 Task: Create a due date automation trigger when advanced on, on the monday after a card is due add checklist with an incomplete checklists at 11:00 AM.
Action: Mouse moved to (1131, 93)
Screenshot: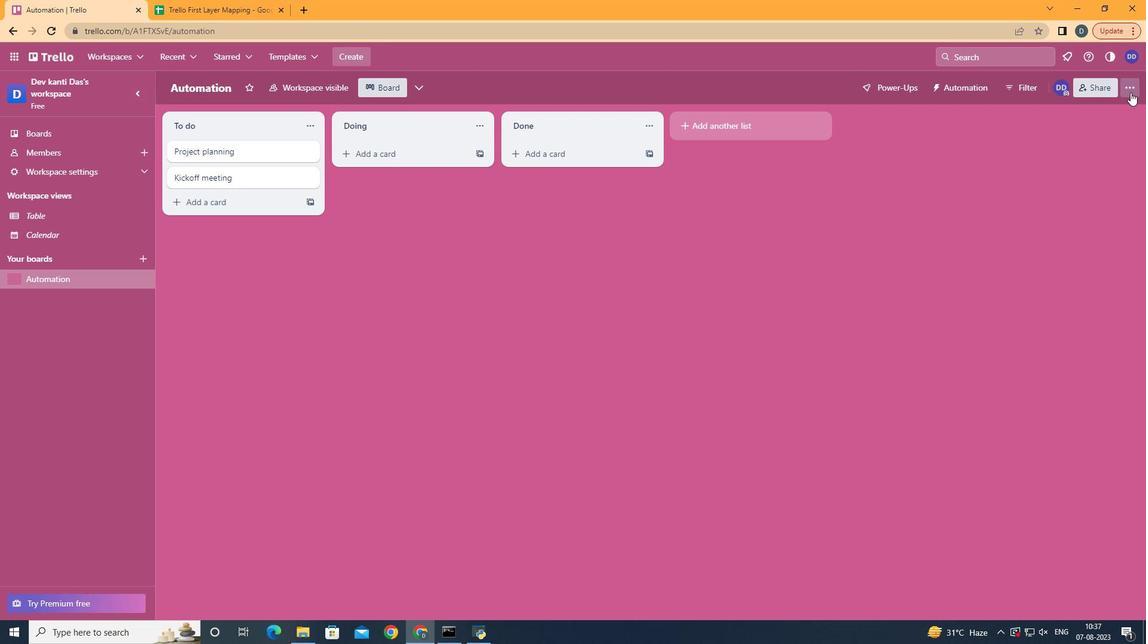 
Action: Mouse pressed left at (1131, 93)
Screenshot: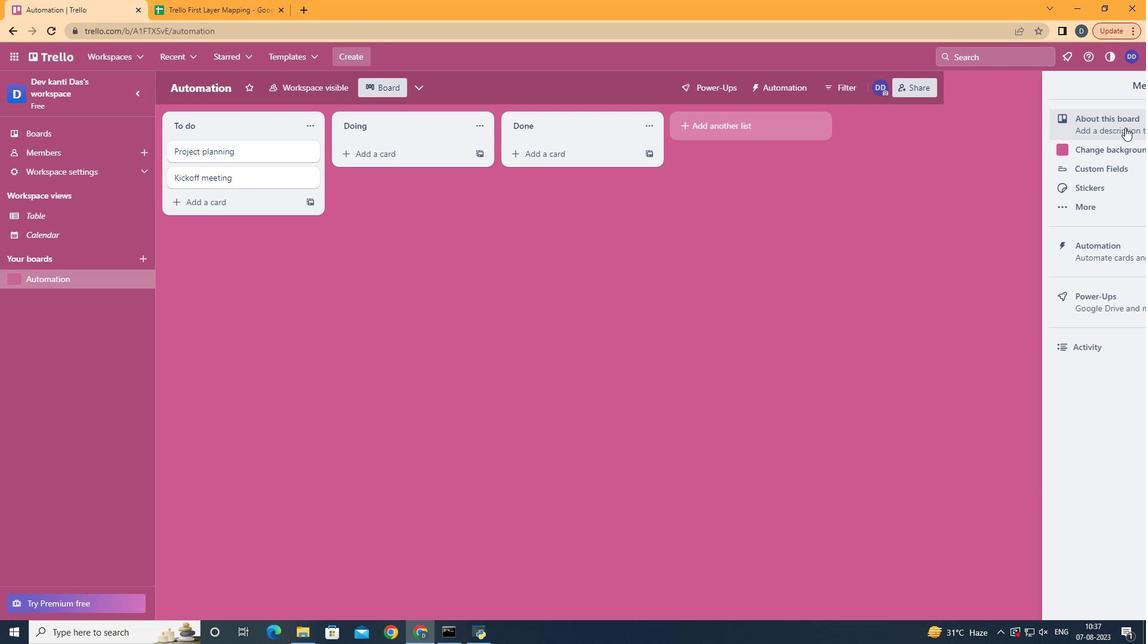 
Action: Mouse moved to (1061, 251)
Screenshot: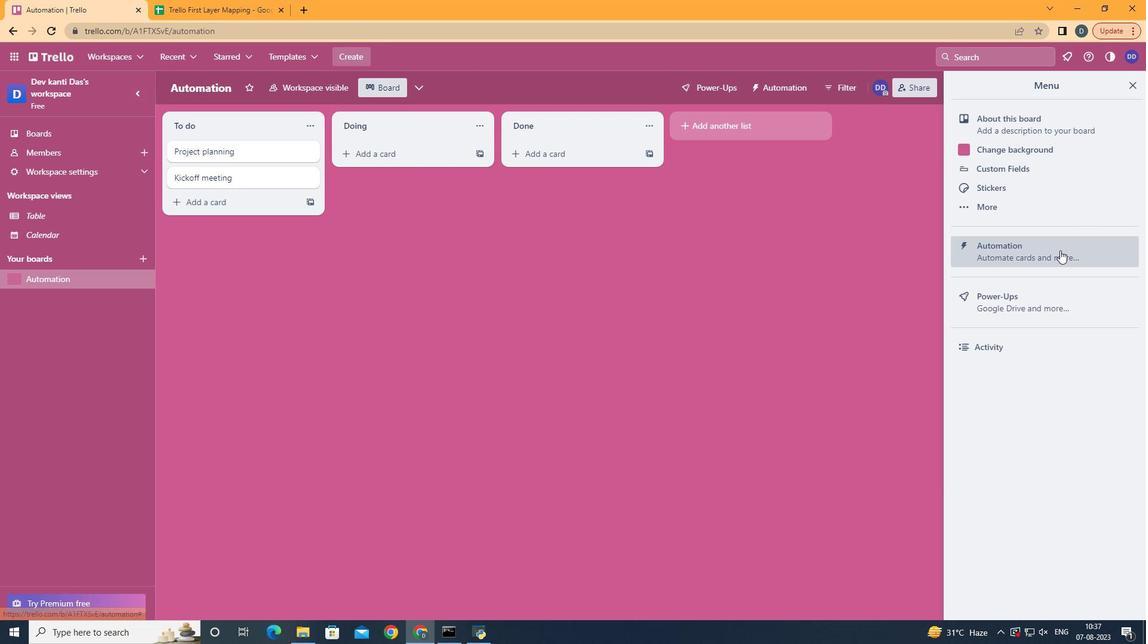
Action: Mouse pressed left at (1061, 251)
Screenshot: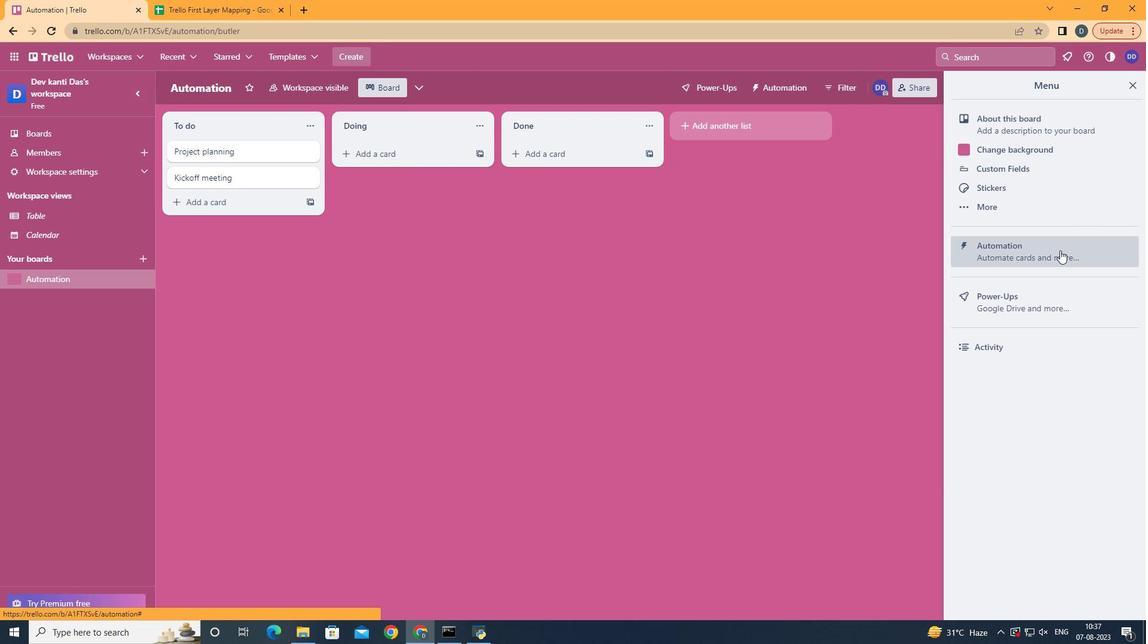 
Action: Mouse moved to (219, 245)
Screenshot: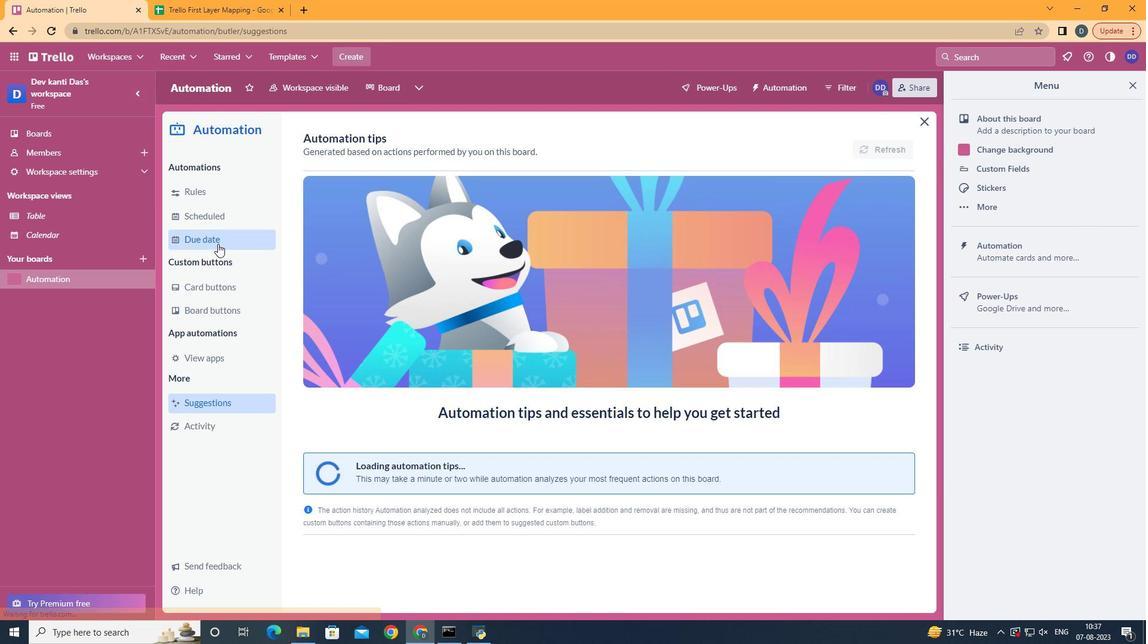 
Action: Mouse pressed left at (219, 245)
Screenshot: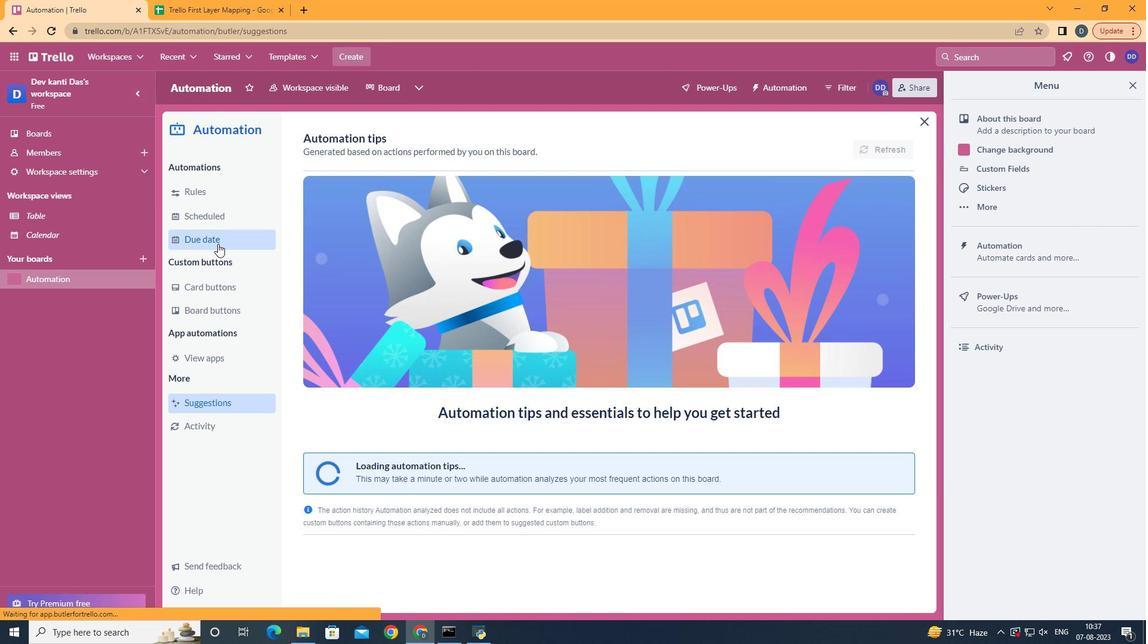 
Action: Mouse moved to (834, 146)
Screenshot: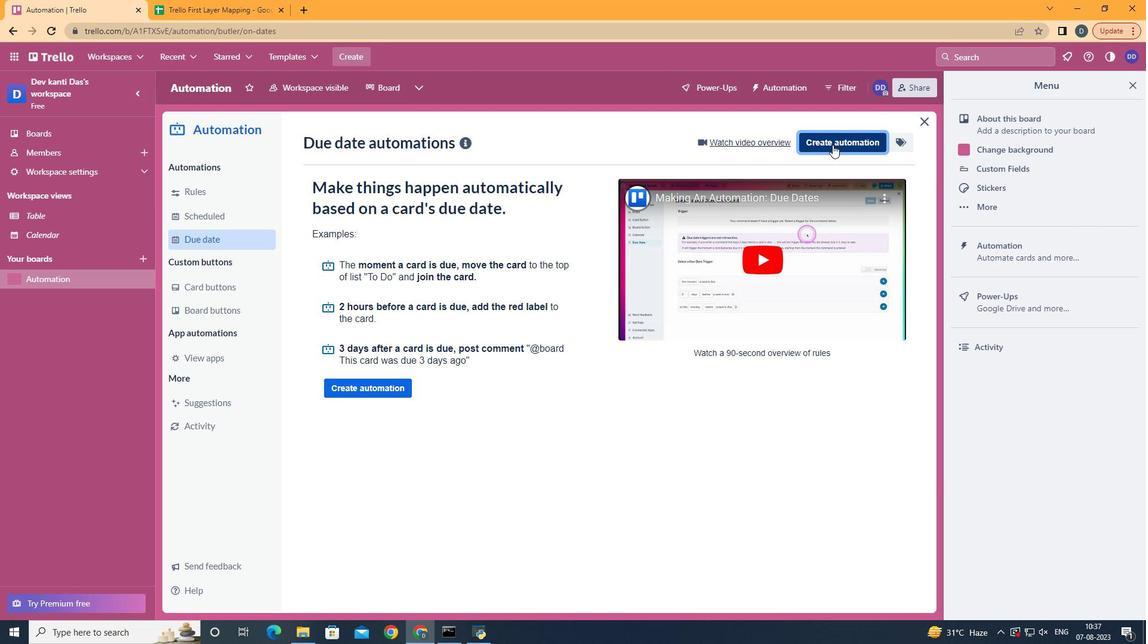 
Action: Mouse pressed left at (834, 146)
Screenshot: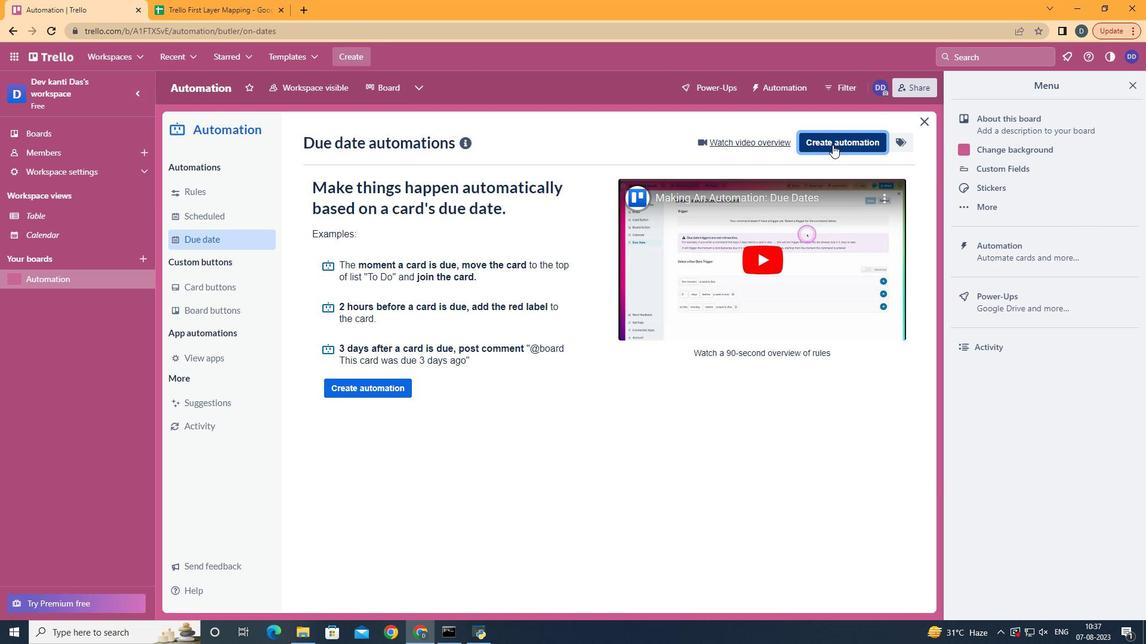 
Action: Mouse moved to (626, 257)
Screenshot: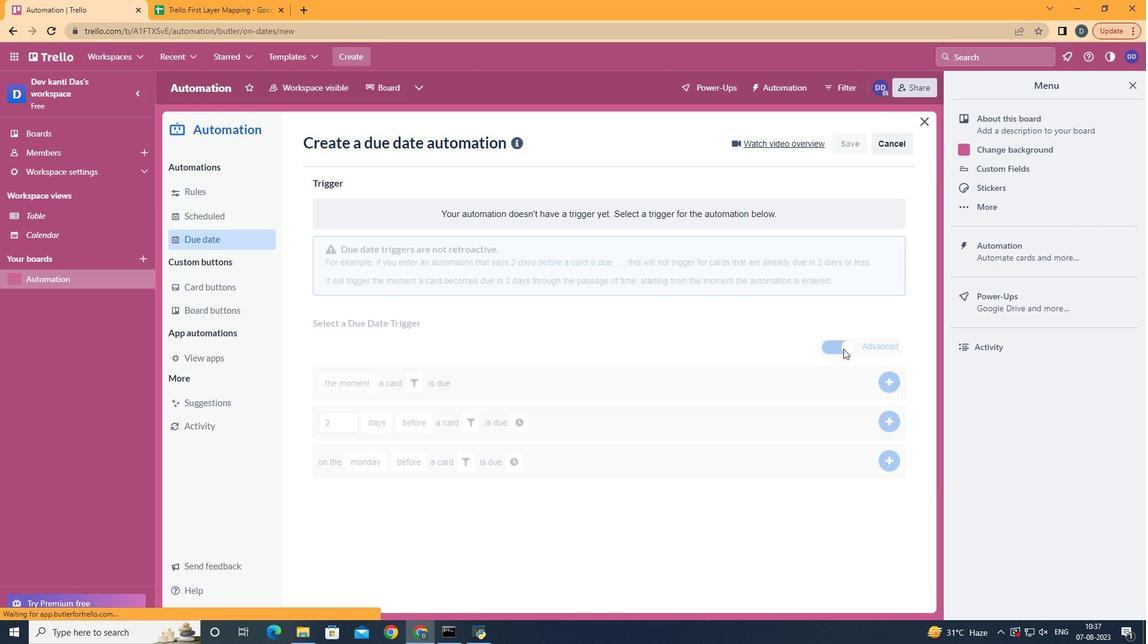 
Action: Mouse pressed left at (626, 257)
Screenshot: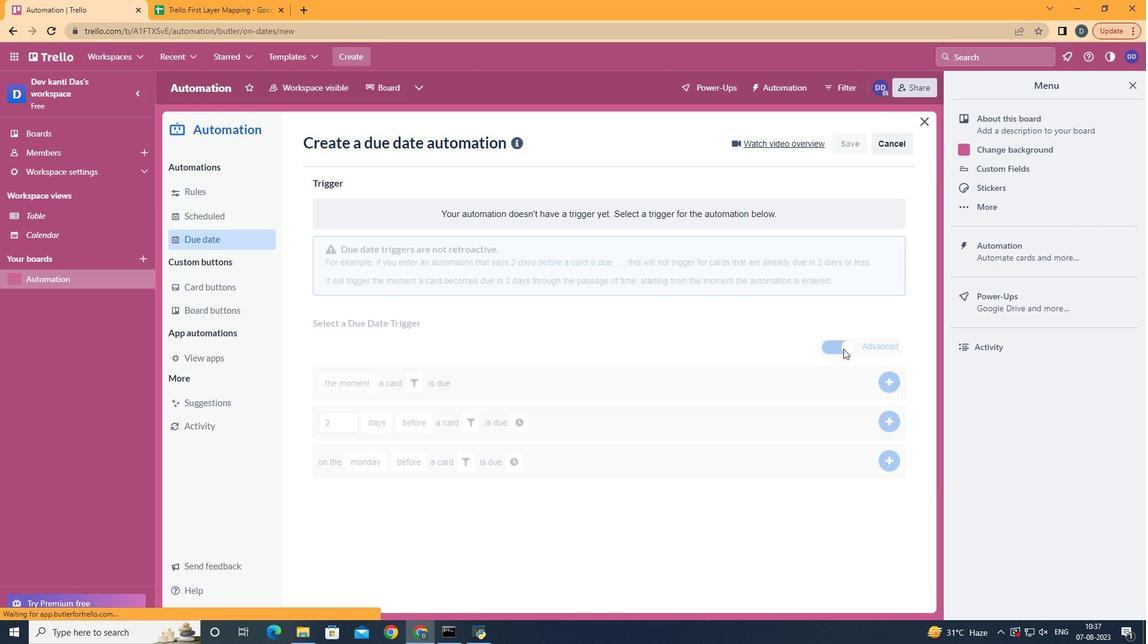 
Action: Mouse moved to (381, 318)
Screenshot: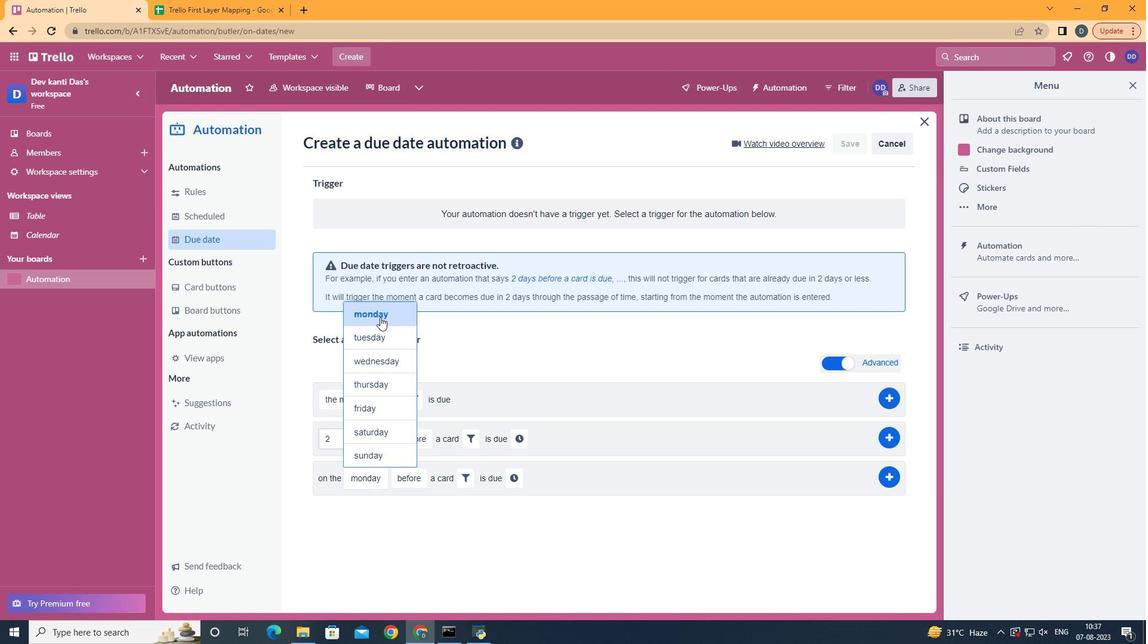
Action: Mouse pressed left at (381, 318)
Screenshot: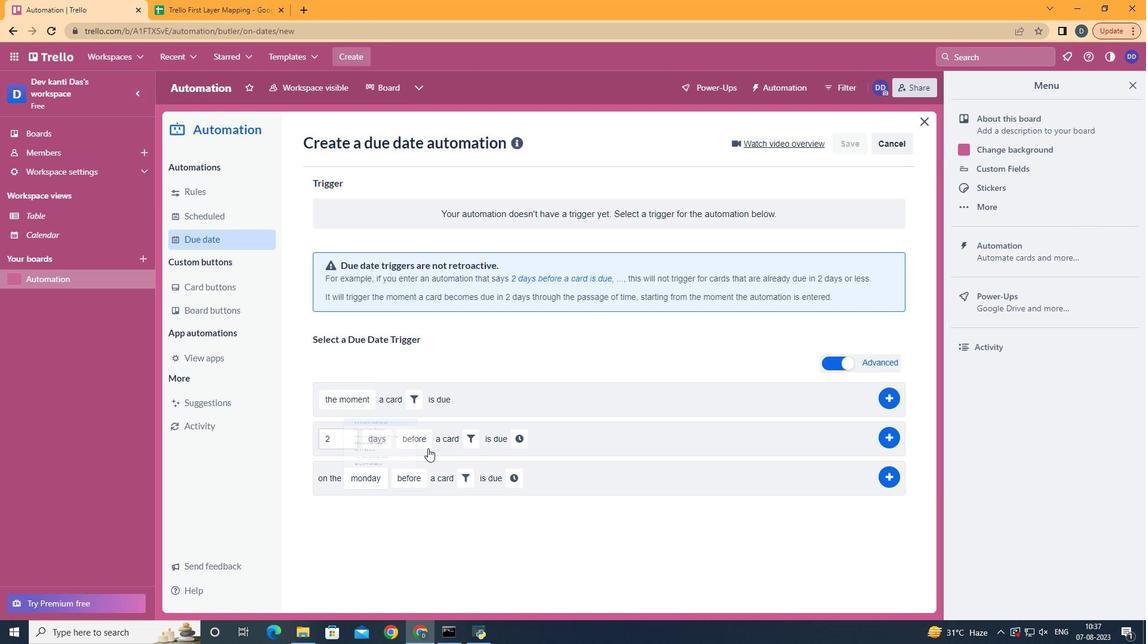 
Action: Mouse moved to (417, 523)
Screenshot: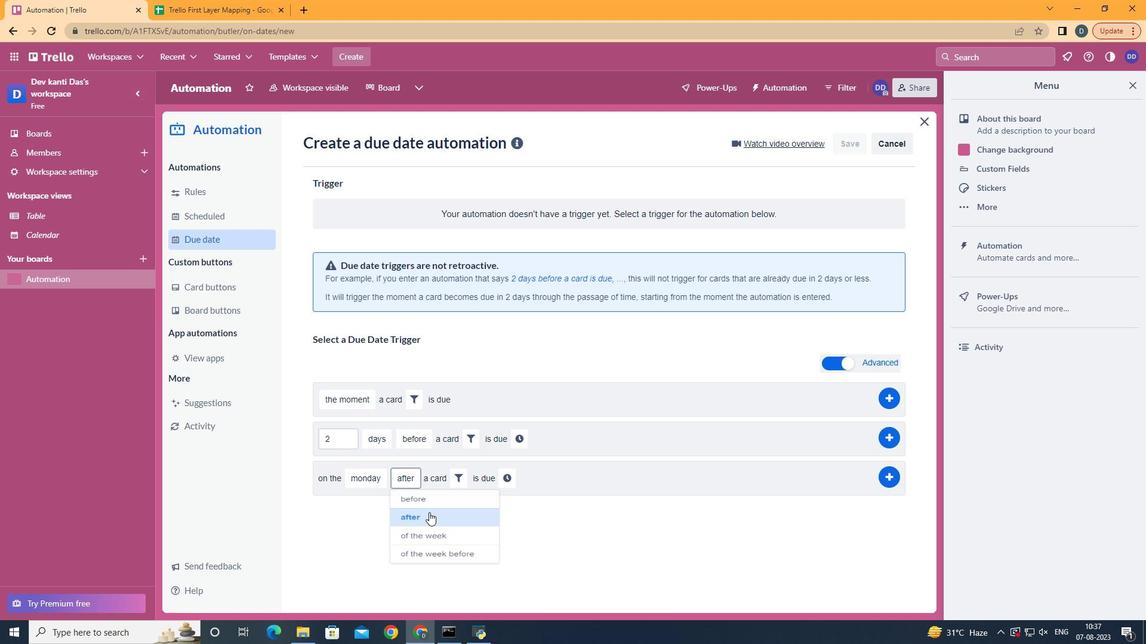 
Action: Mouse pressed left at (417, 523)
Screenshot: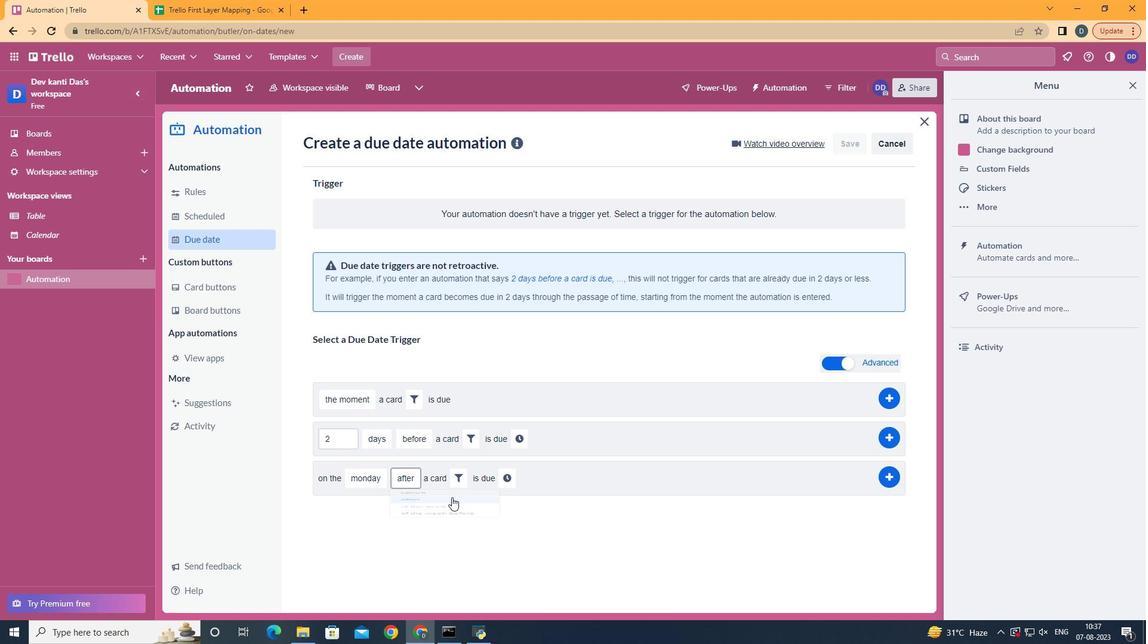 
Action: Mouse moved to (460, 478)
Screenshot: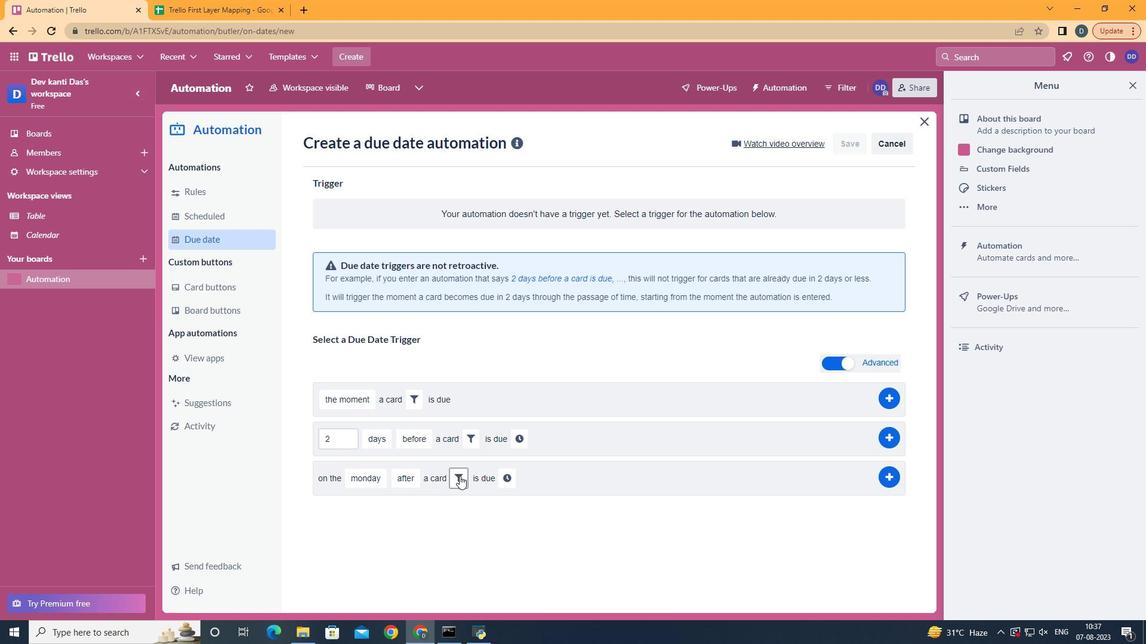 
Action: Mouse pressed left at (460, 478)
Screenshot: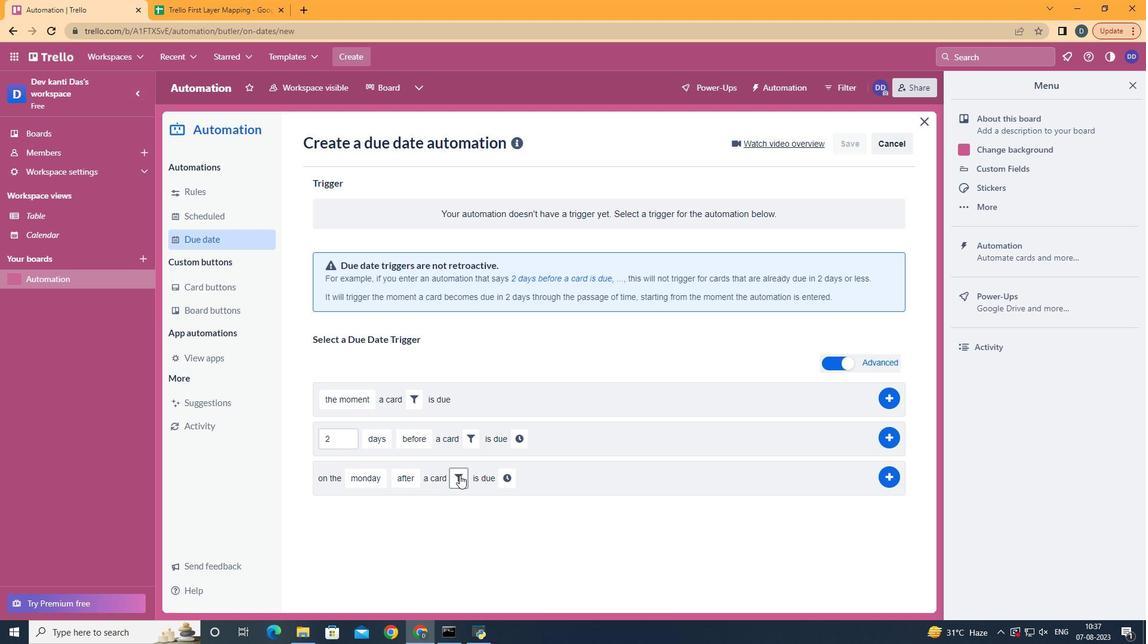 
Action: Mouse moved to (577, 517)
Screenshot: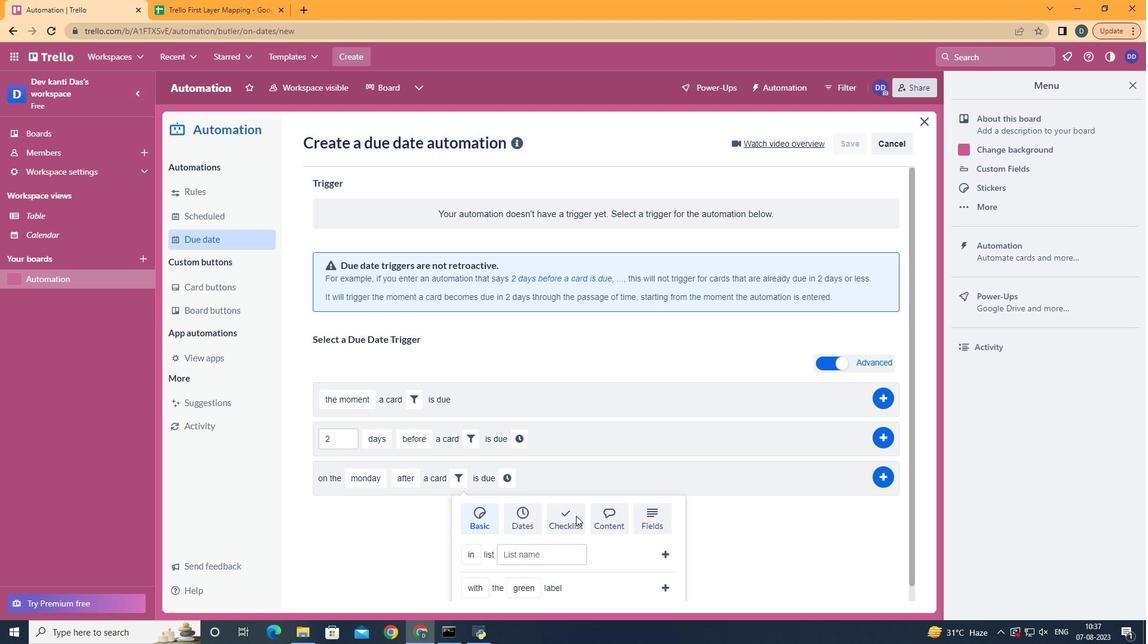 
Action: Mouse pressed left at (577, 517)
Screenshot: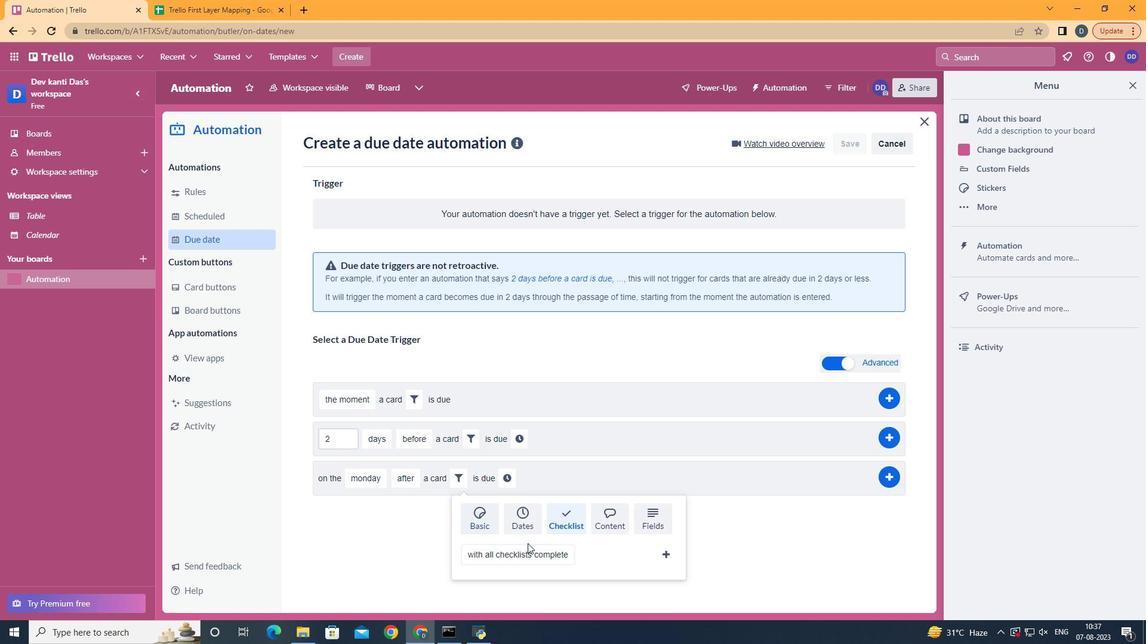 
Action: Mouse moved to (551, 454)
Screenshot: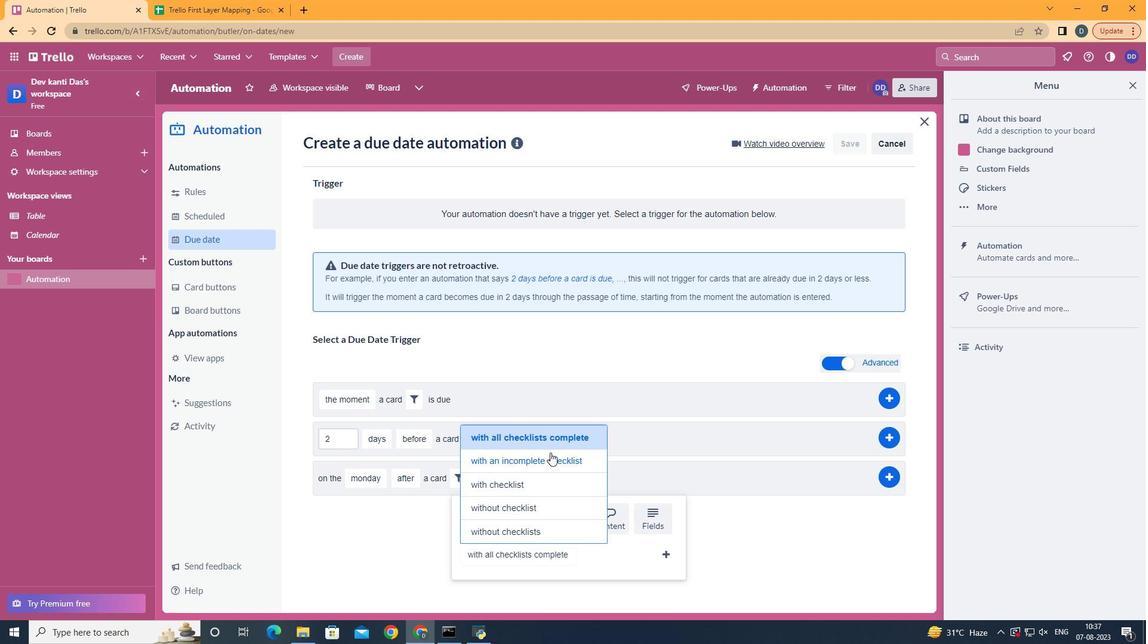 
Action: Mouse pressed left at (551, 454)
Screenshot: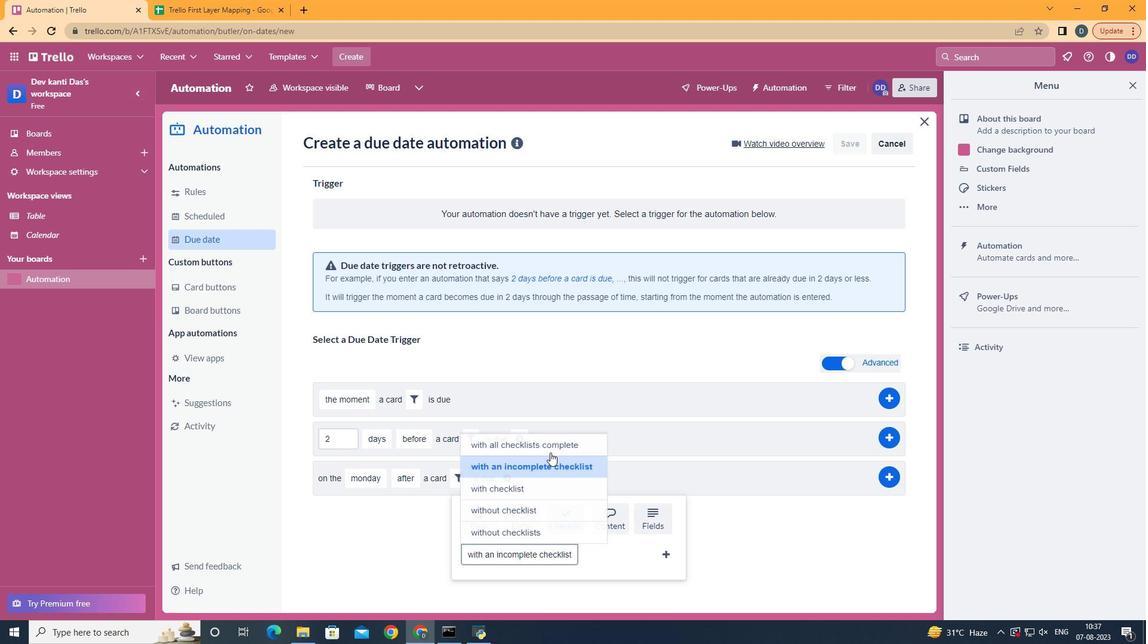 
Action: Mouse moved to (669, 554)
Screenshot: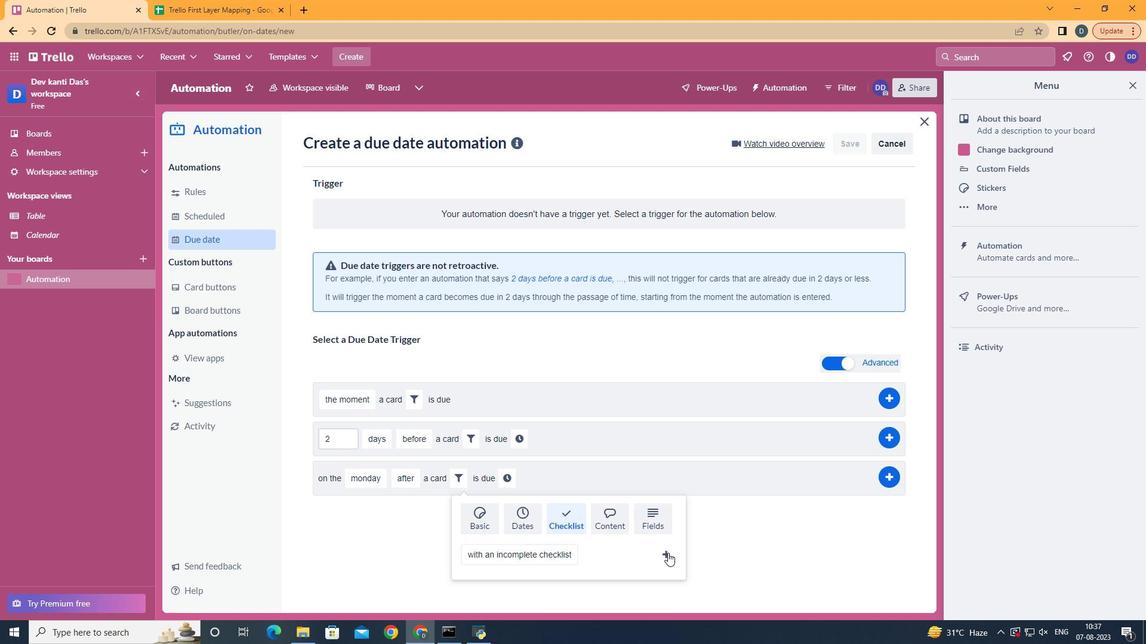 
Action: Mouse pressed left at (669, 554)
Screenshot: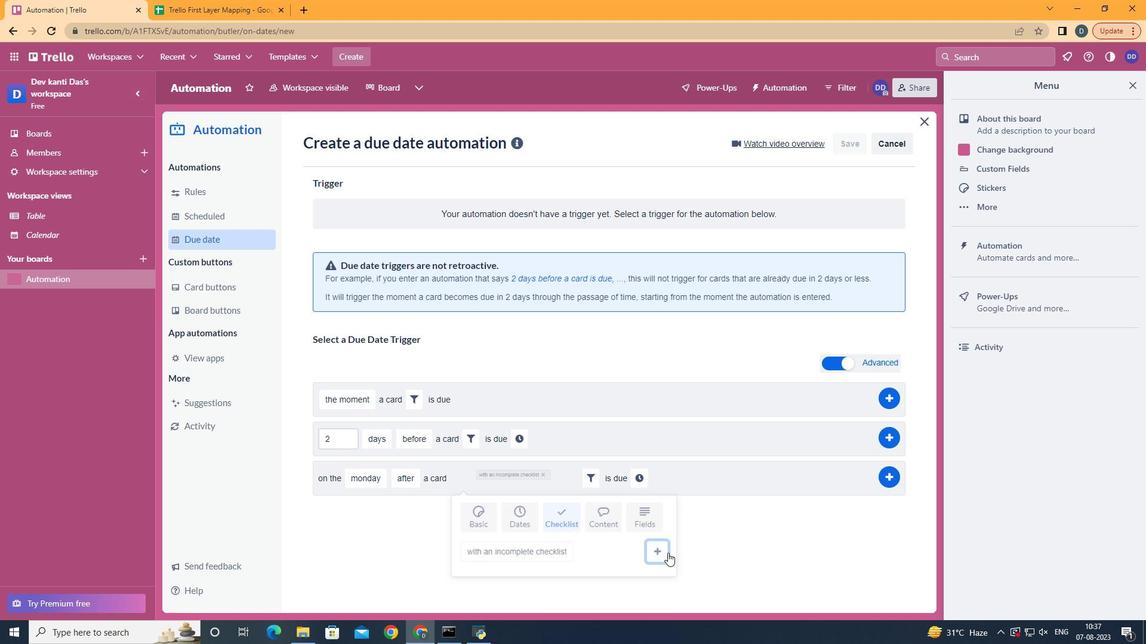 
Action: Mouse moved to (640, 481)
Screenshot: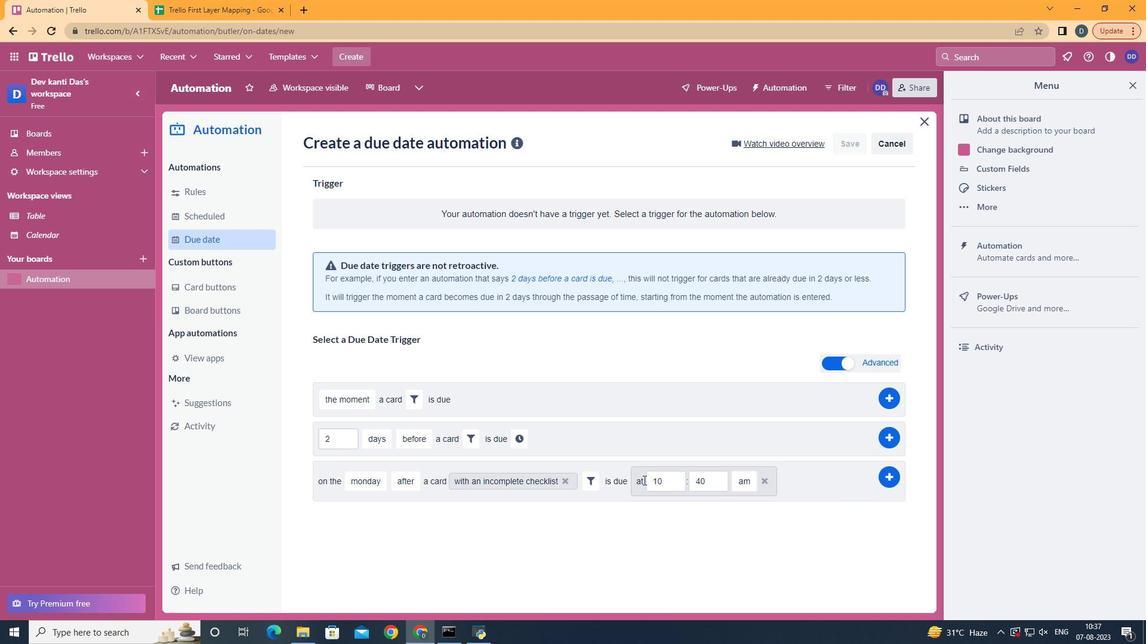 
Action: Mouse pressed left at (640, 481)
Screenshot: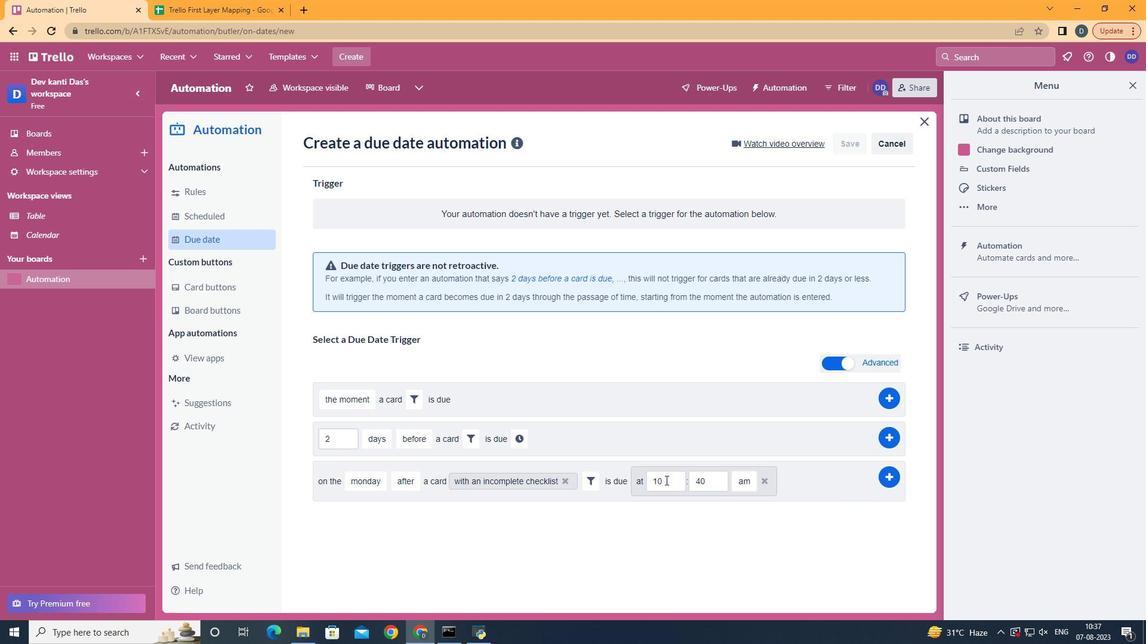 
Action: Mouse moved to (670, 481)
Screenshot: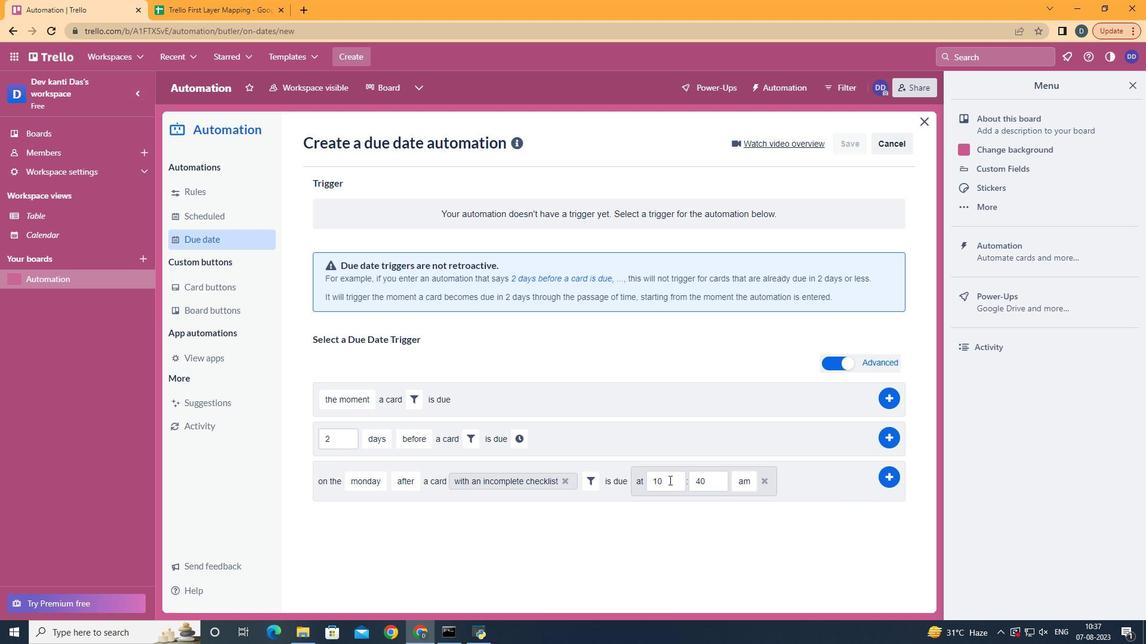 
Action: Mouse pressed left at (670, 481)
Screenshot: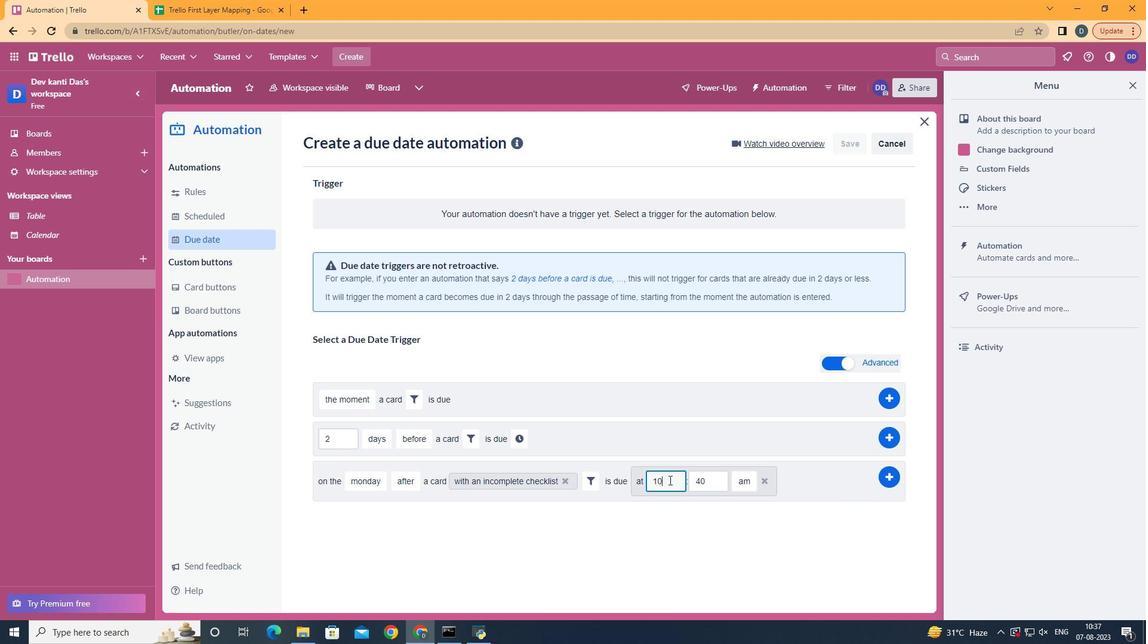 
Action: Mouse moved to (670, 481)
Screenshot: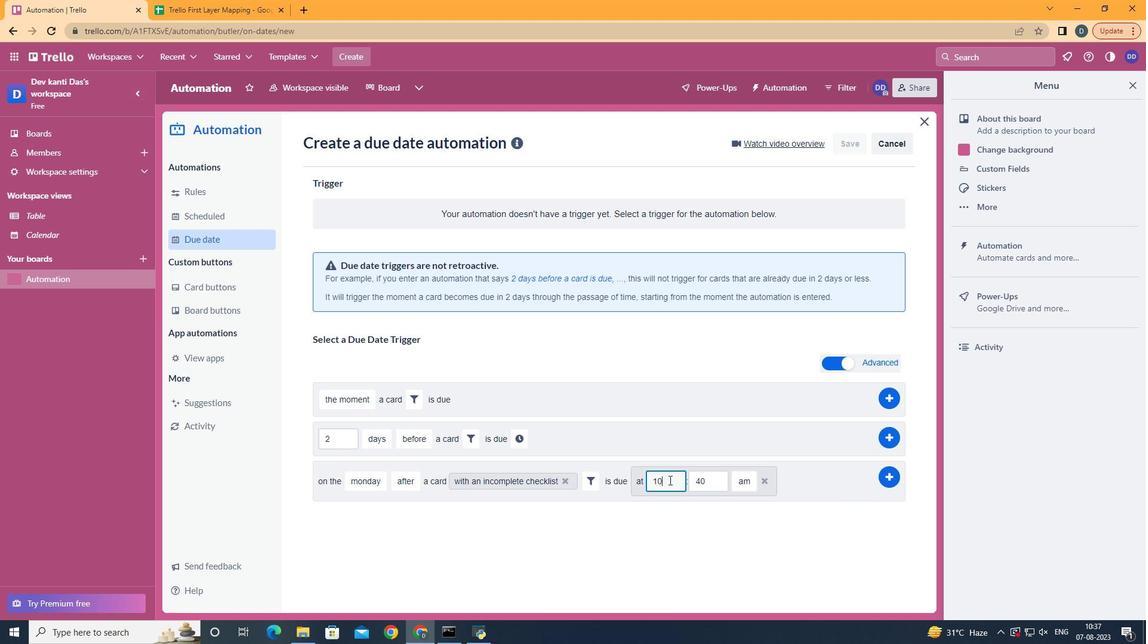 
Action: Key pressed <Key.backspace>1
Screenshot: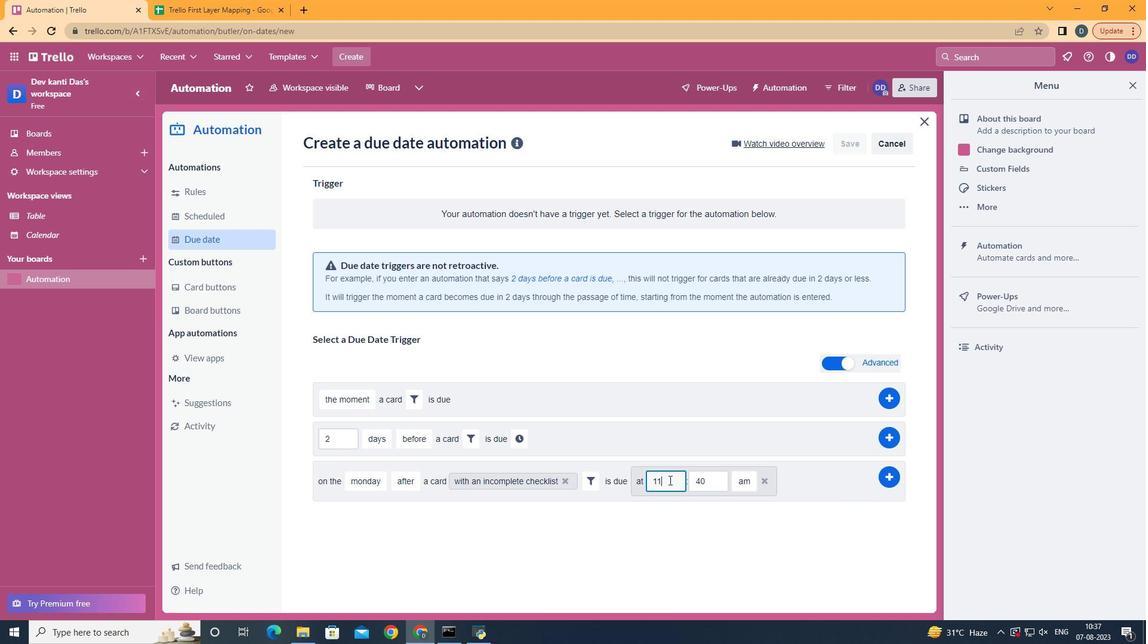 
Action: Mouse moved to (715, 481)
Screenshot: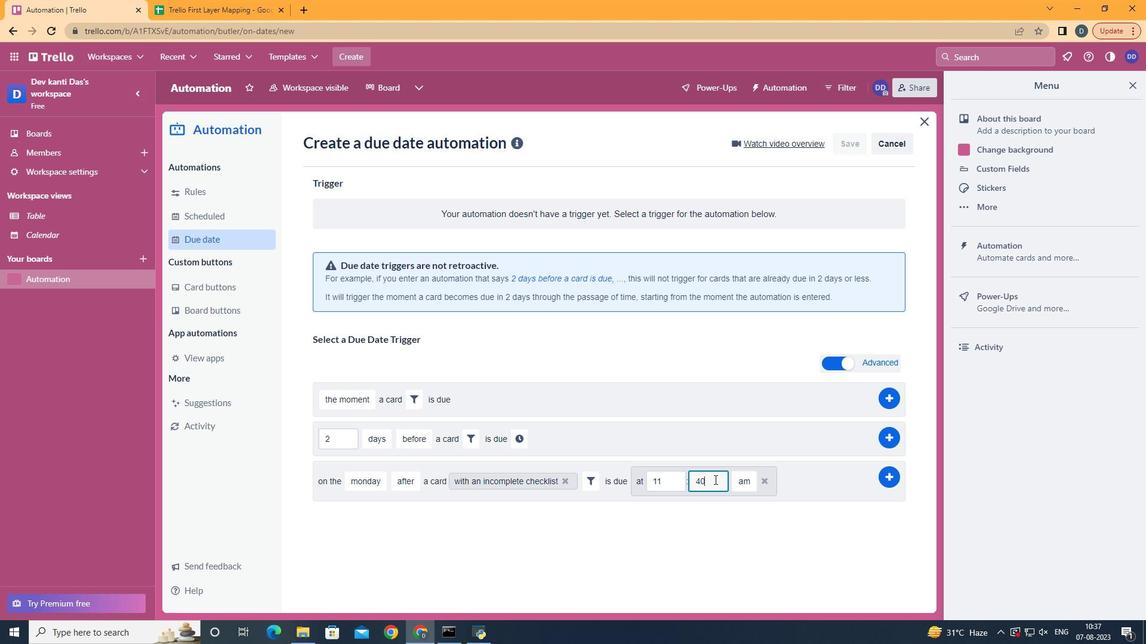 
Action: Mouse pressed left at (715, 481)
Screenshot: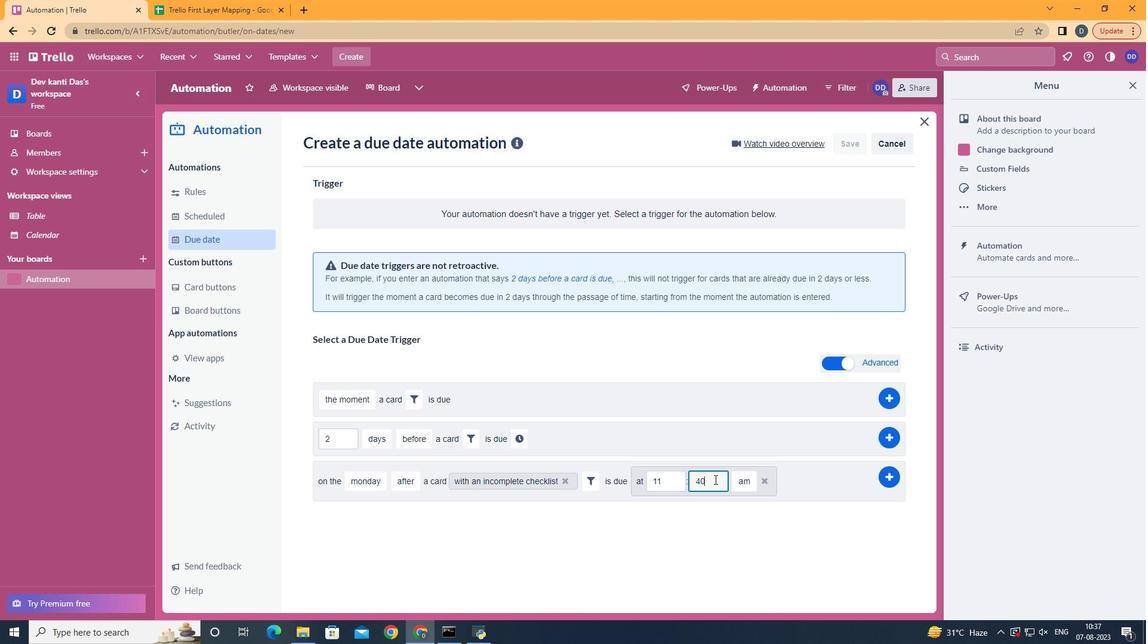 
Action: Key pressed <Key.backspace><Key.backspace>00
Screenshot: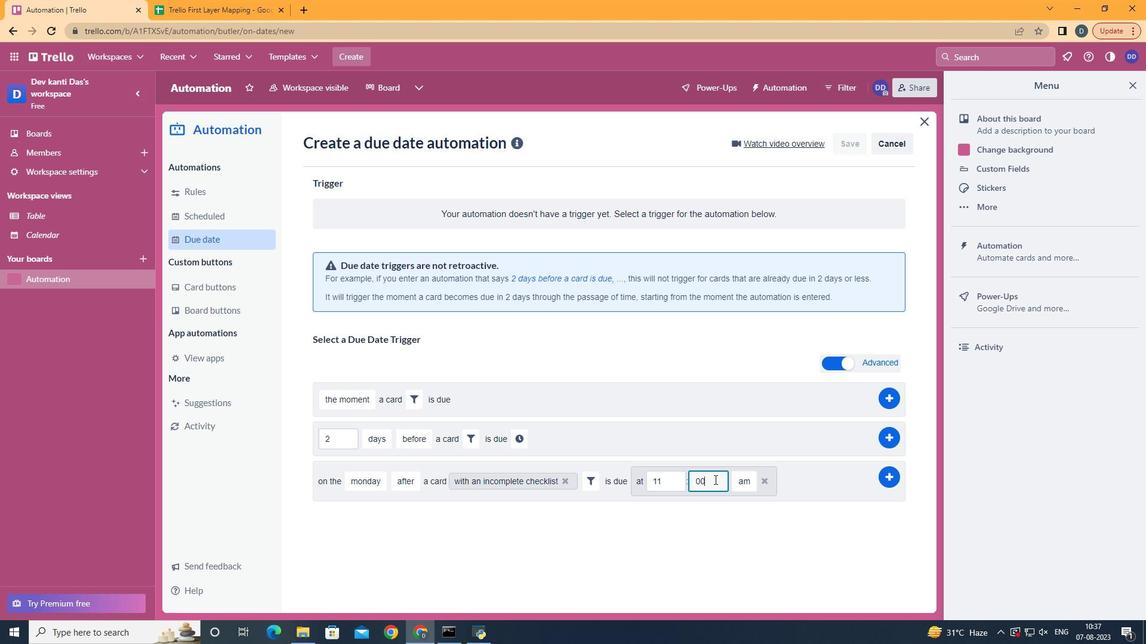 
Action: Mouse moved to (895, 480)
Screenshot: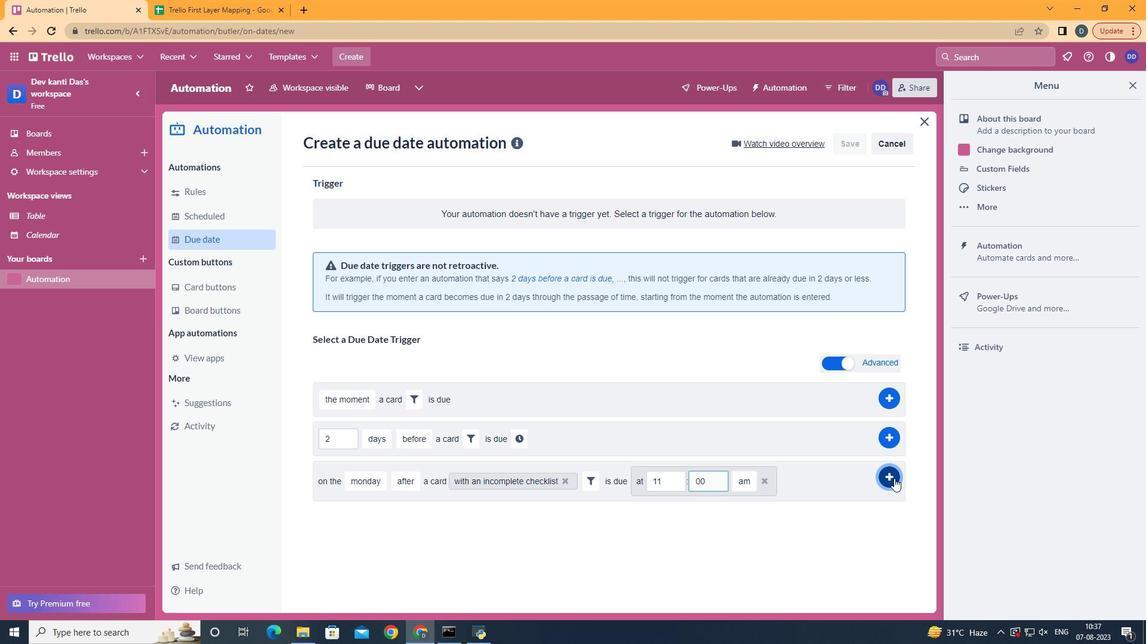 
Action: Mouse pressed left at (895, 480)
Screenshot: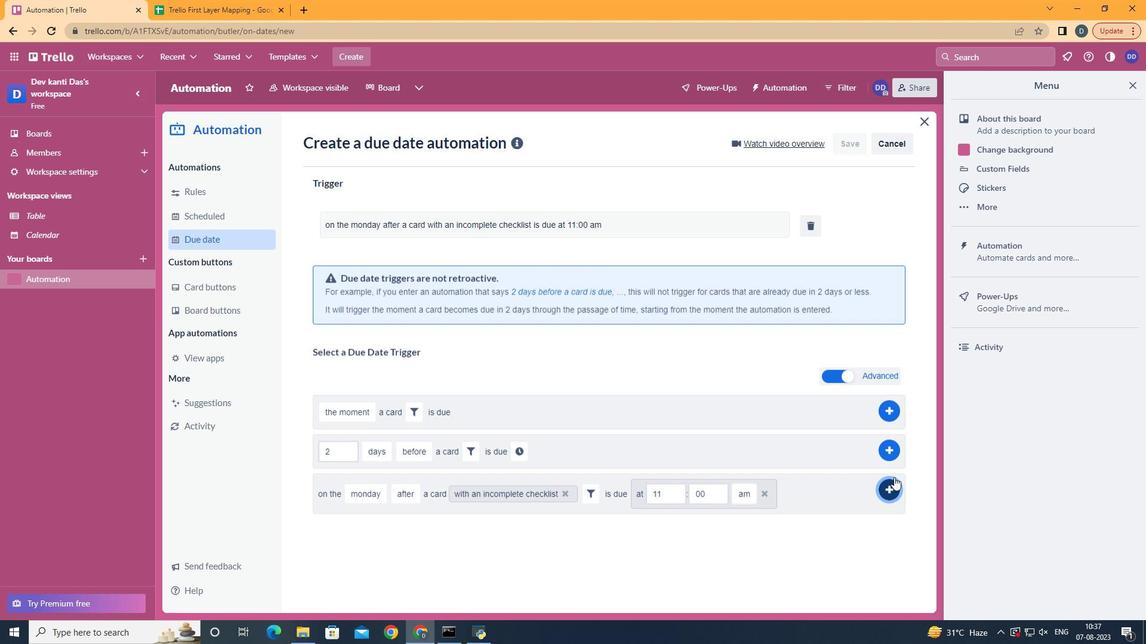 
Action: Mouse moved to (668, 202)
Screenshot: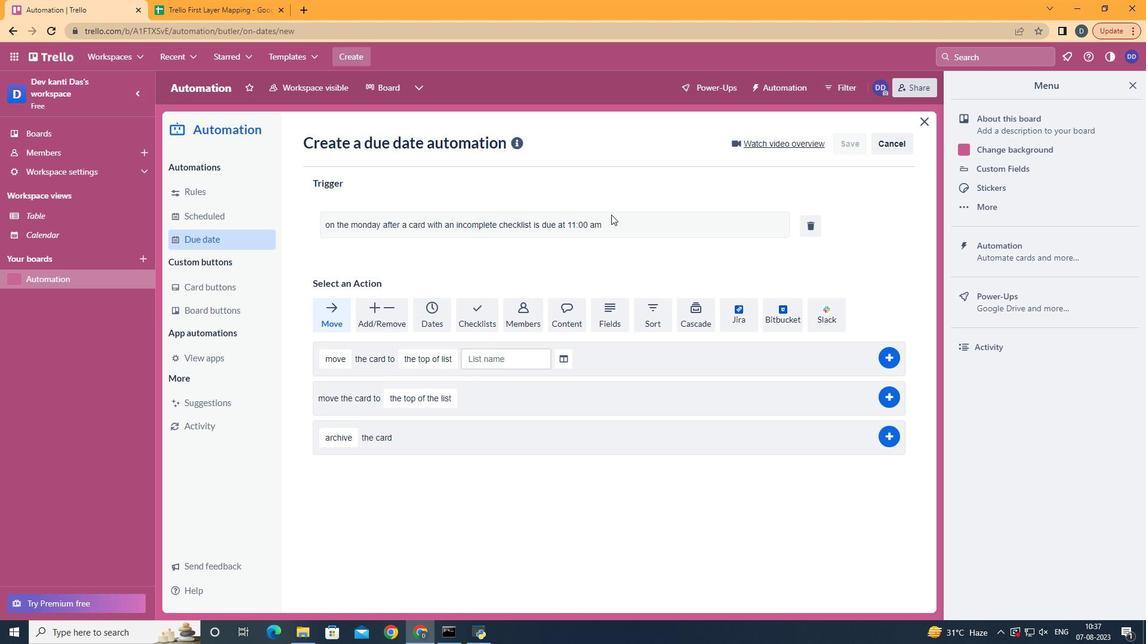 
